 Task: Create a due date automation trigger when advanced on, on the tuesday of the week before a card is due add fields without custom fields "Resume" completed at 11:00 AM.
Action: Mouse moved to (1026, 79)
Screenshot: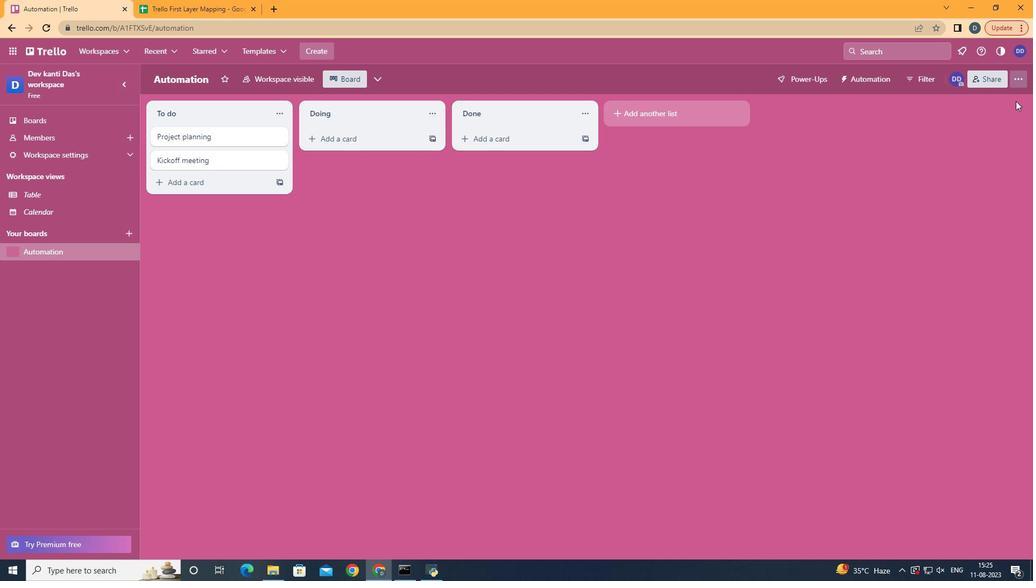 
Action: Mouse pressed left at (1026, 79)
Screenshot: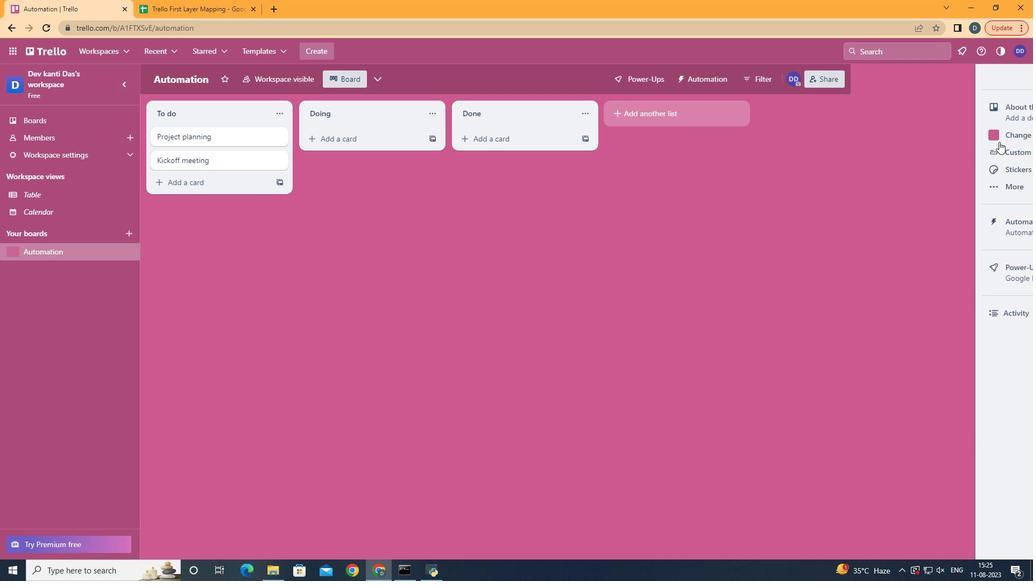 
Action: Mouse moved to (972, 219)
Screenshot: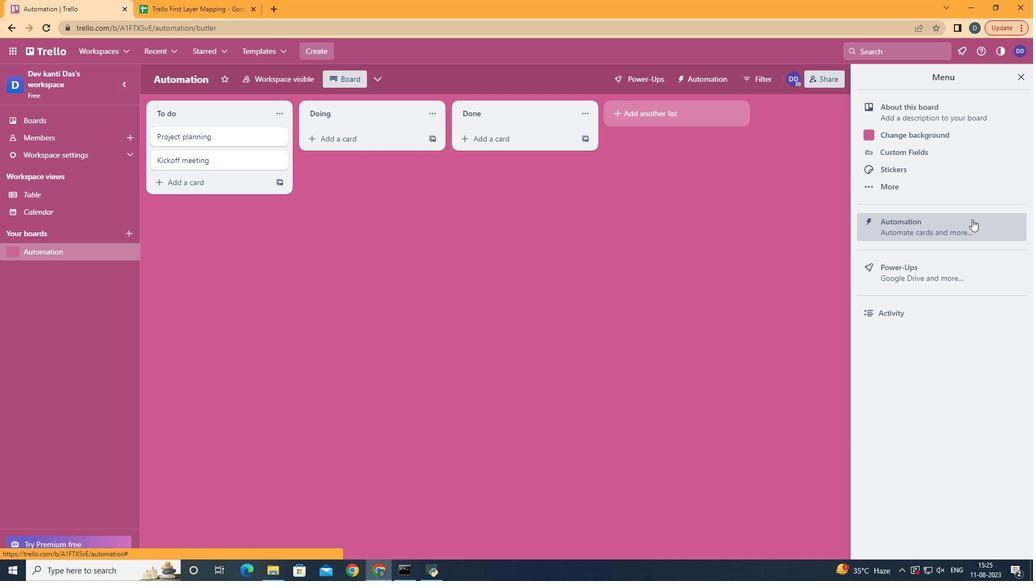 
Action: Mouse pressed left at (972, 219)
Screenshot: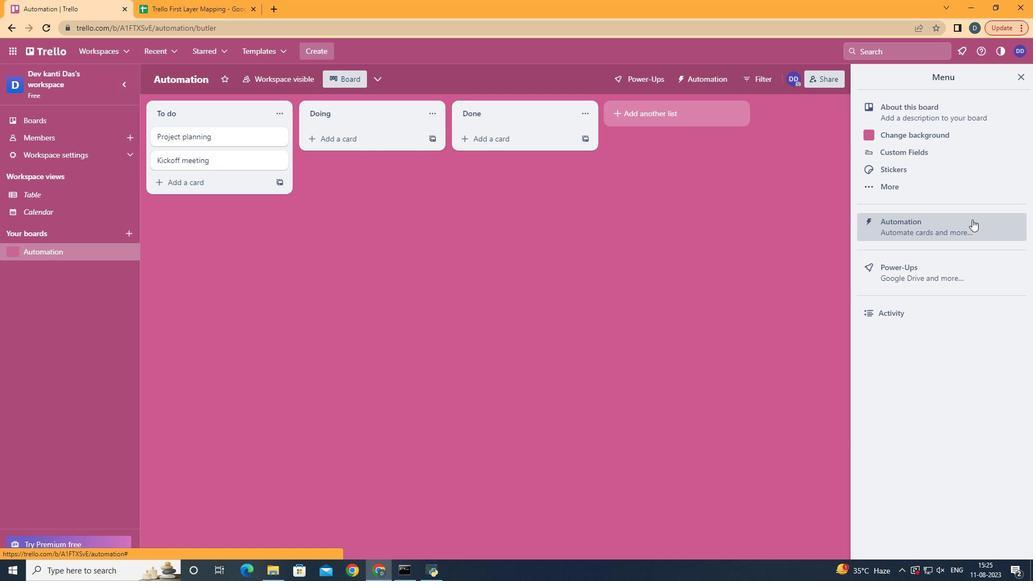 
Action: Mouse moved to (207, 217)
Screenshot: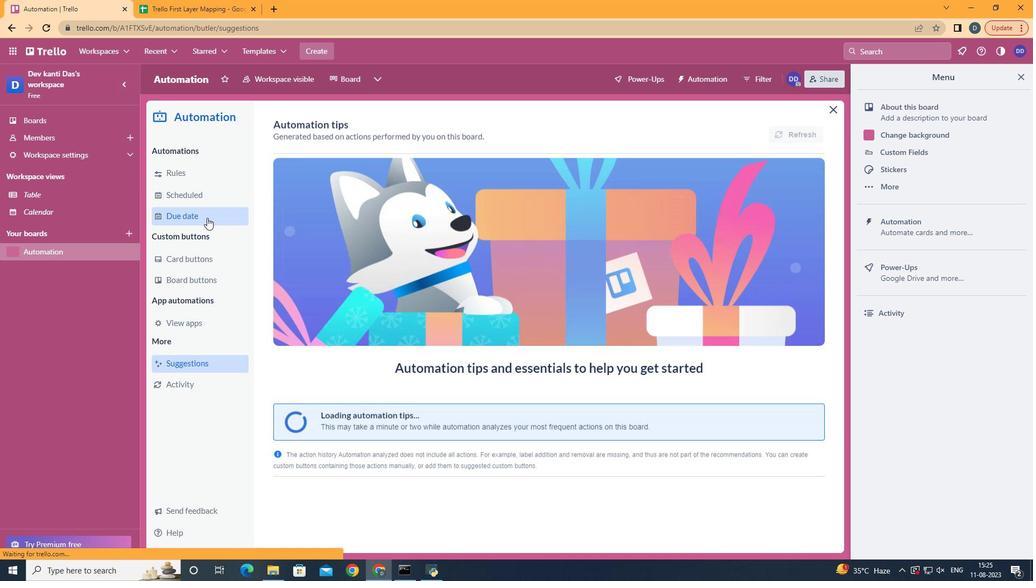 
Action: Mouse pressed left at (207, 217)
Screenshot: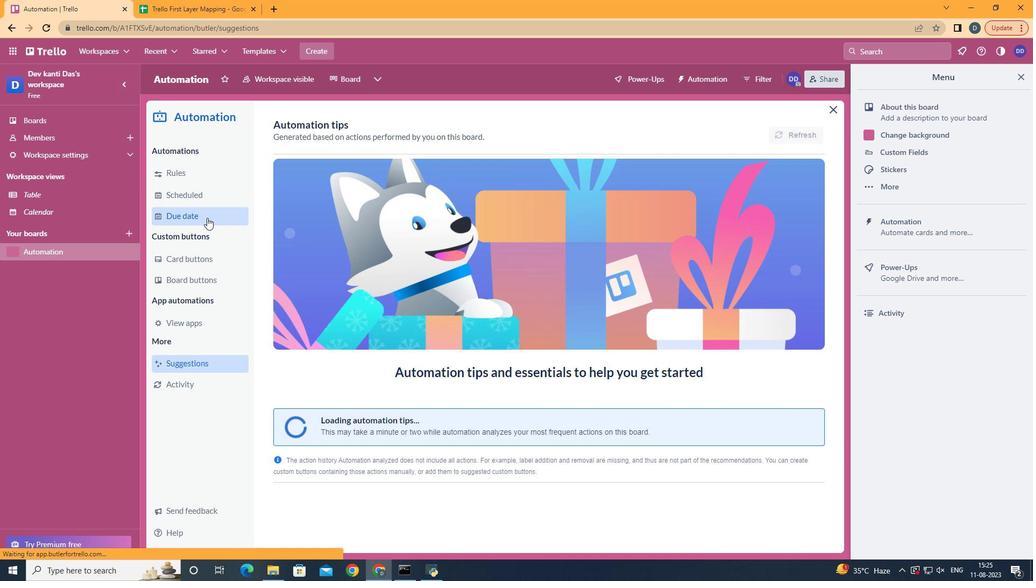 
Action: Mouse moved to (762, 128)
Screenshot: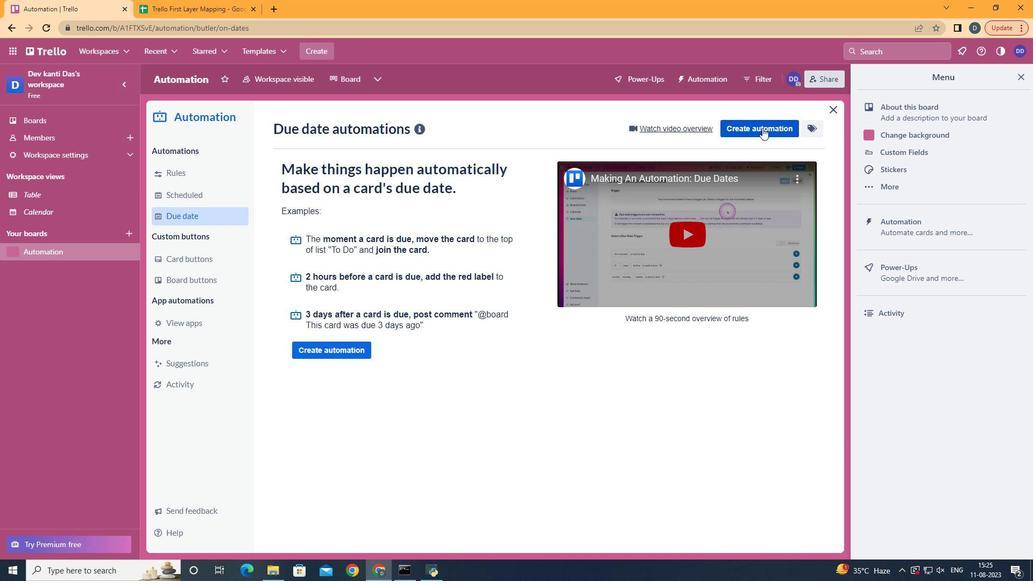 
Action: Mouse pressed left at (762, 128)
Screenshot: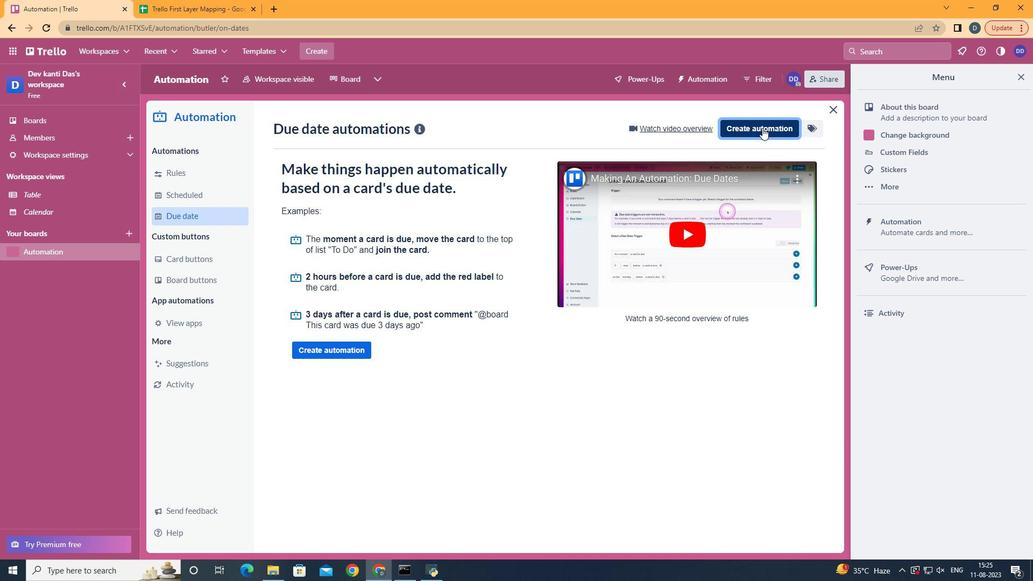 
Action: Mouse moved to (595, 232)
Screenshot: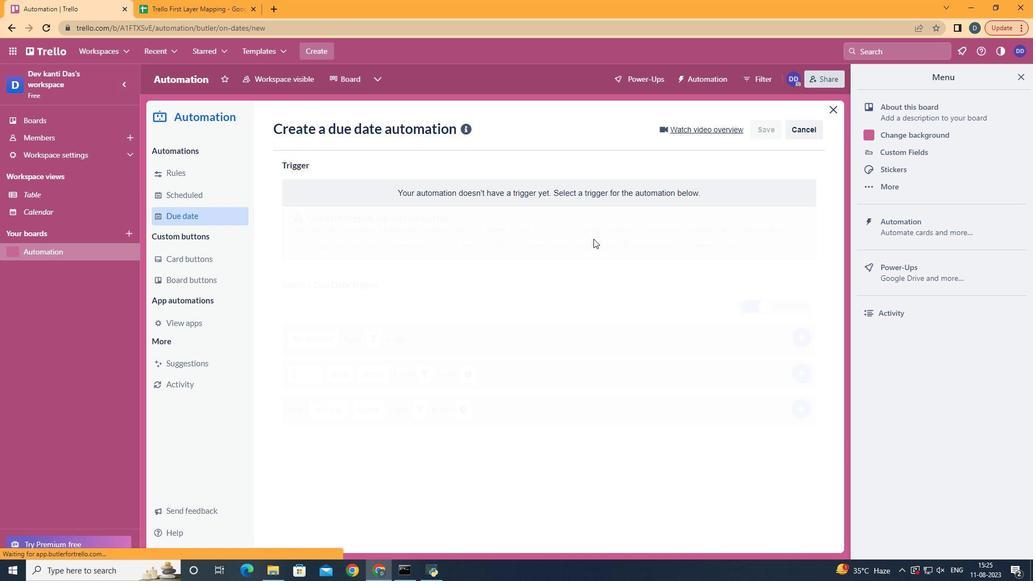 
Action: Mouse pressed left at (595, 232)
Screenshot: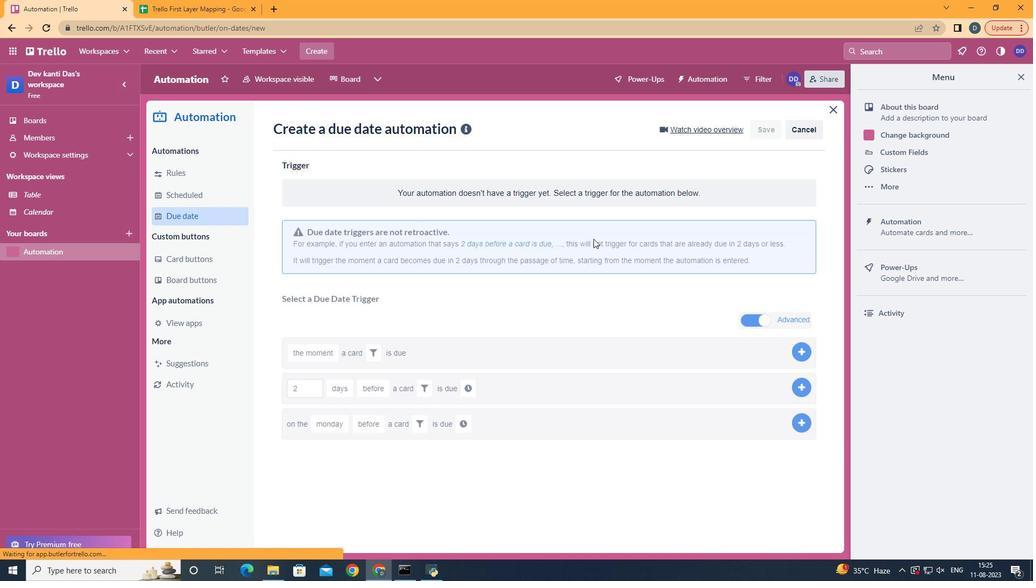 
Action: Mouse moved to (355, 303)
Screenshot: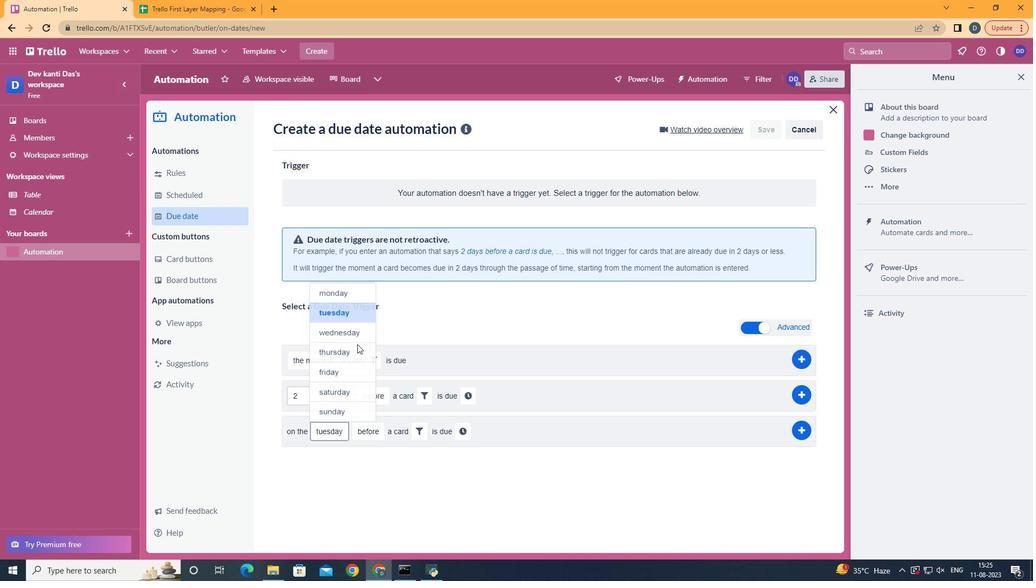 
Action: Mouse pressed left at (355, 303)
Screenshot: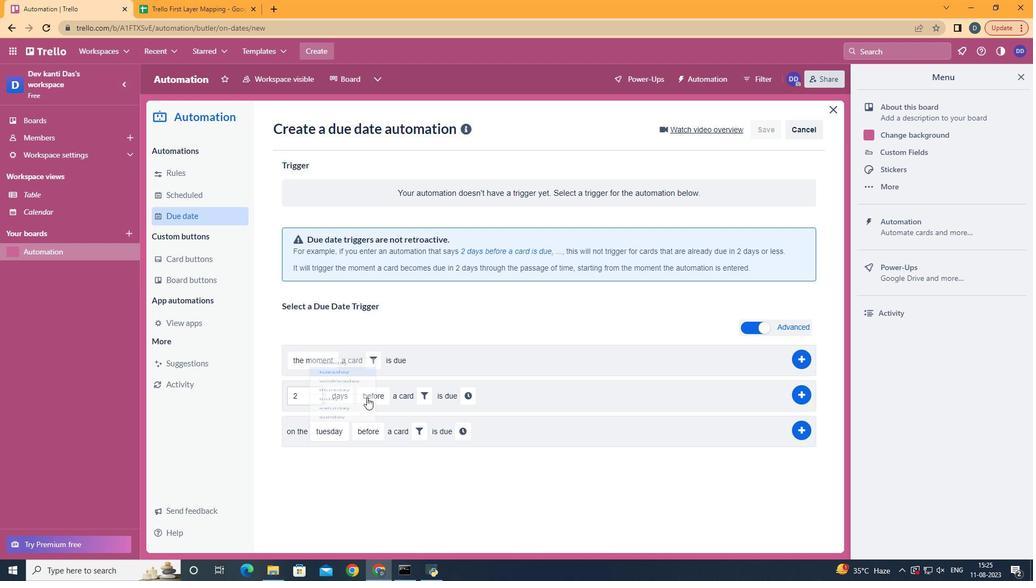 
Action: Mouse moved to (403, 515)
Screenshot: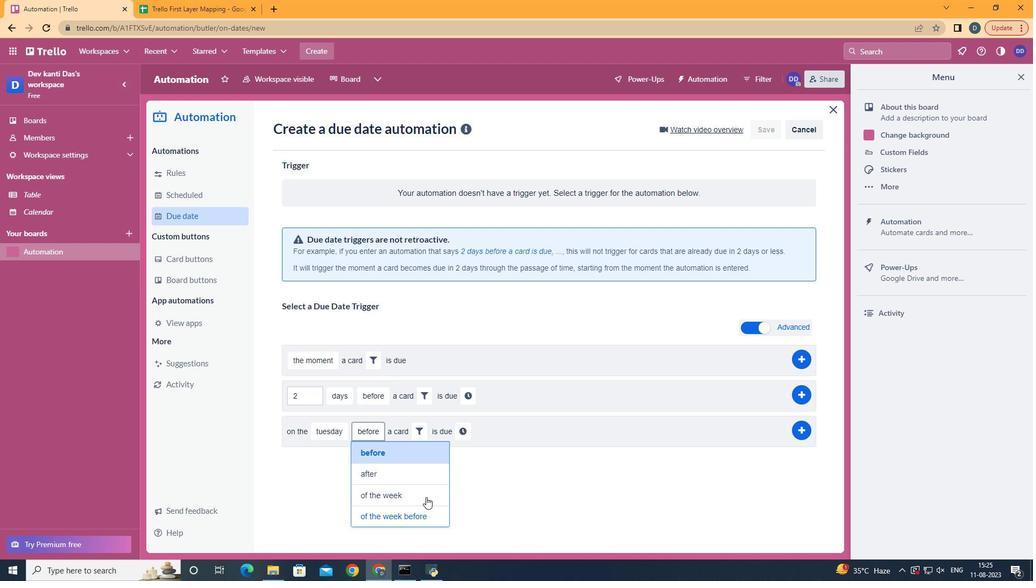 
Action: Mouse pressed left at (403, 515)
Screenshot: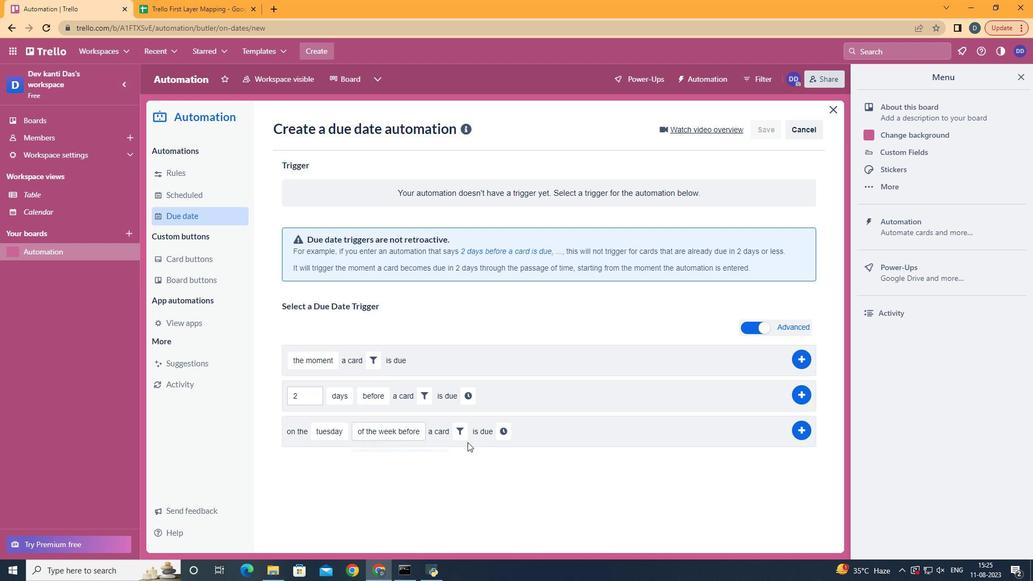 
Action: Mouse moved to (467, 430)
Screenshot: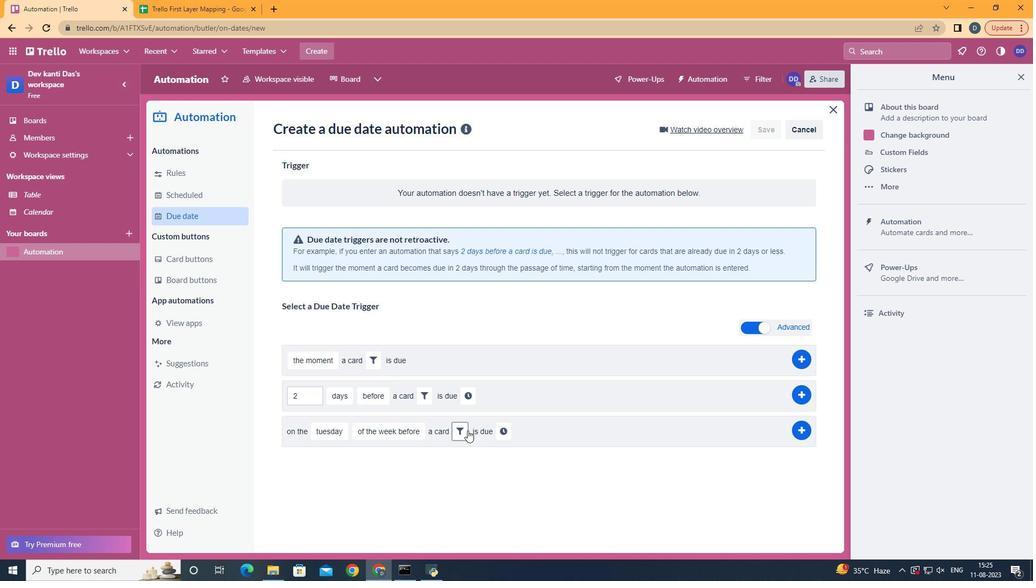
Action: Mouse pressed left at (467, 430)
Screenshot: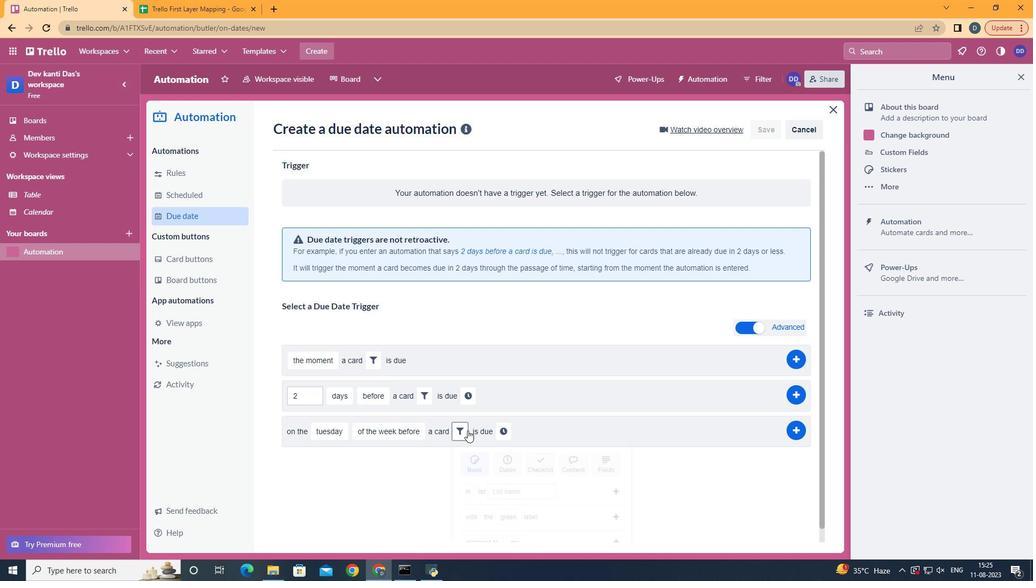 
Action: Mouse moved to (628, 462)
Screenshot: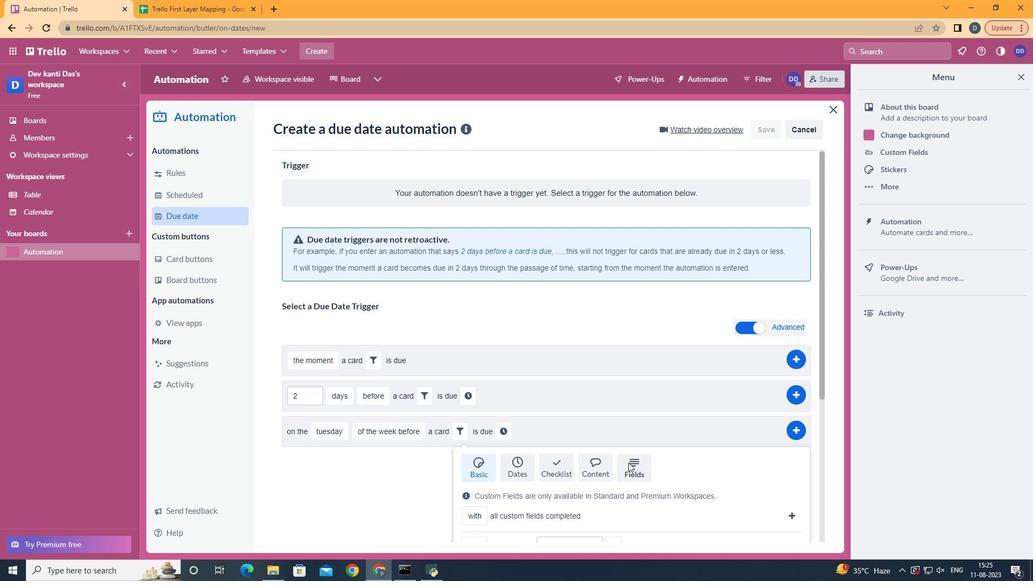 
Action: Mouse pressed left at (628, 462)
Screenshot: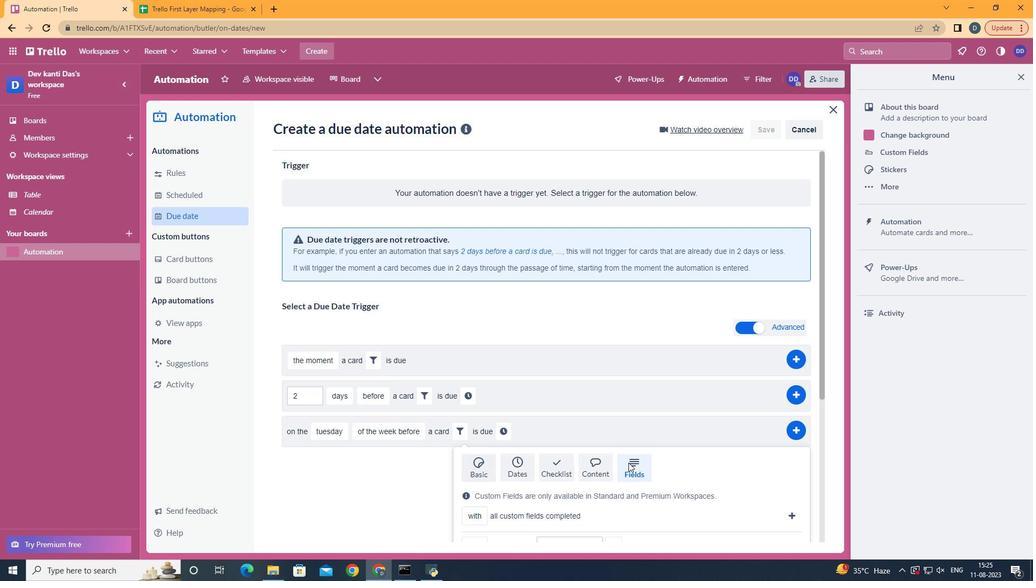 
Action: Mouse scrolled (628, 462) with delta (0, 0)
Screenshot: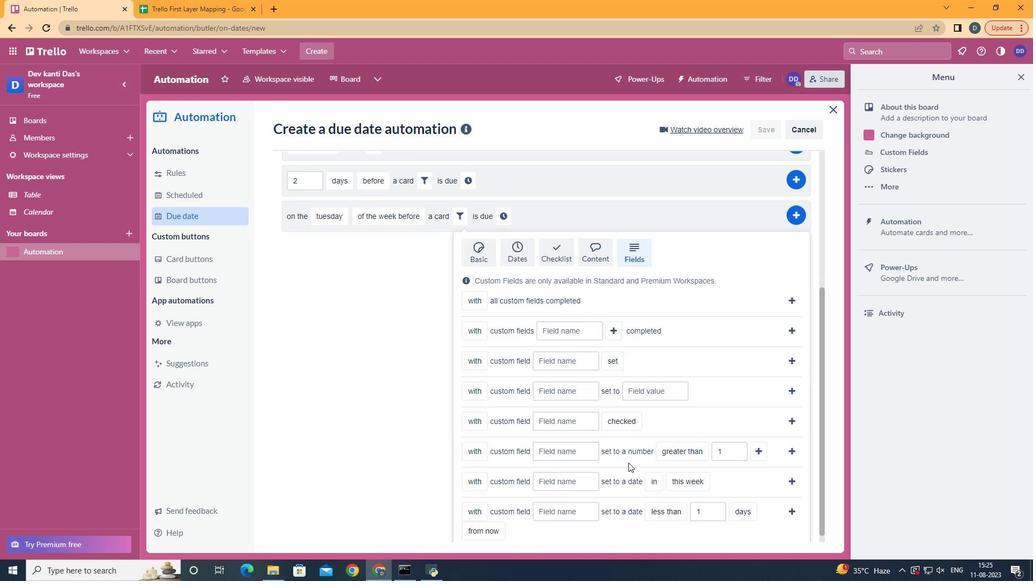 
Action: Mouse scrolled (628, 462) with delta (0, 0)
Screenshot: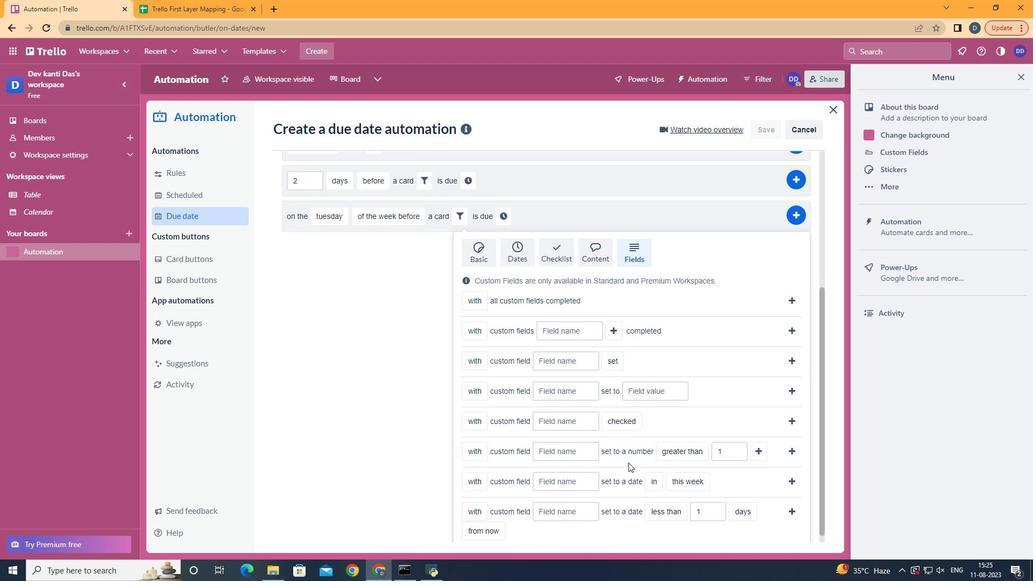 
Action: Mouse scrolled (628, 462) with delta (0, 0)
Screenshot: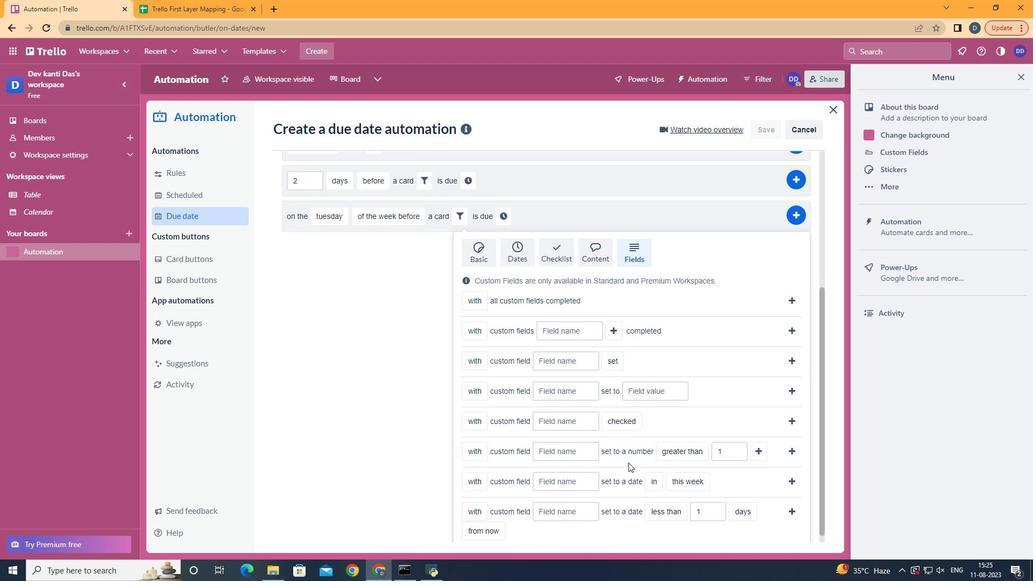
Action: Mouse scrolled (628, 462) with delta (0, 0)
Screenshot: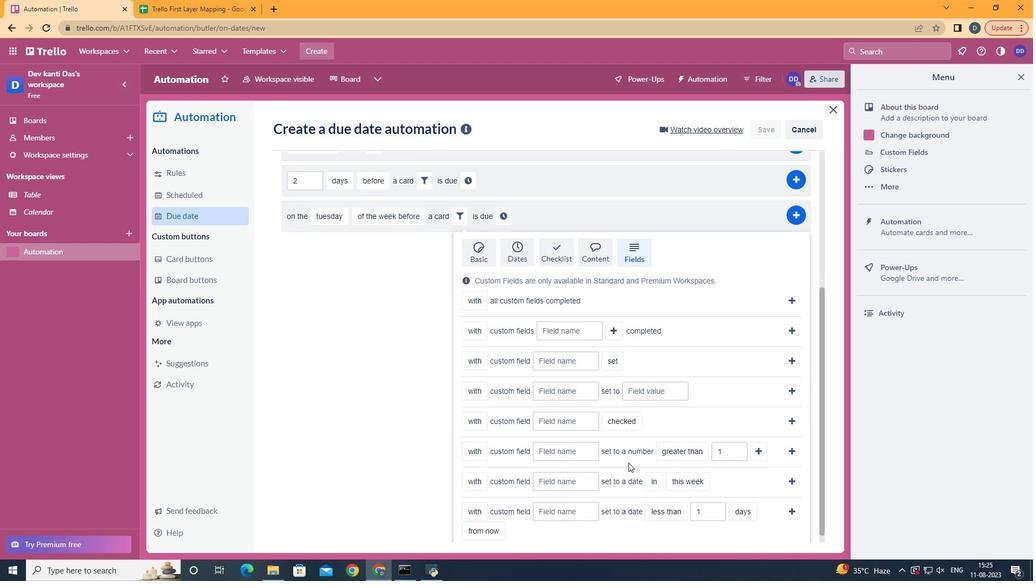 
Action: Mouse moved to (484, 372)
Screenshot: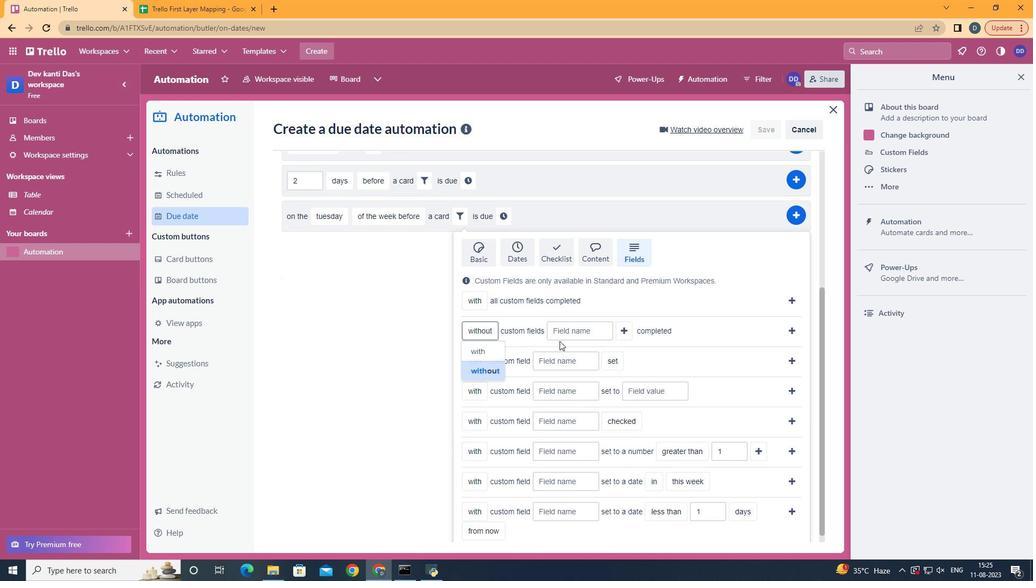 
Action: Mouse pressed left at (484, 372)
Screenshot: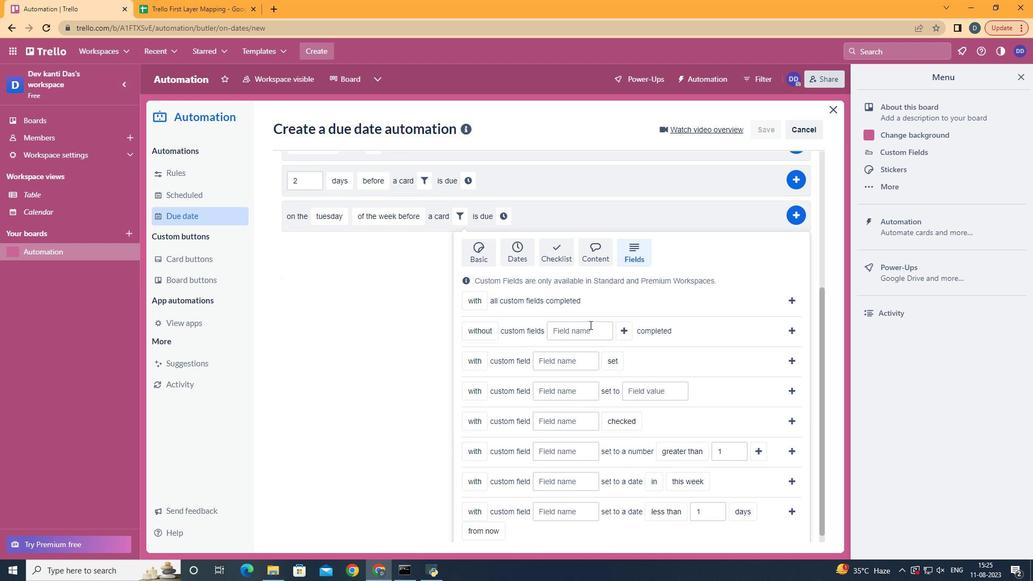 
Action: Mouse moved to (589, 325)
Screenshot: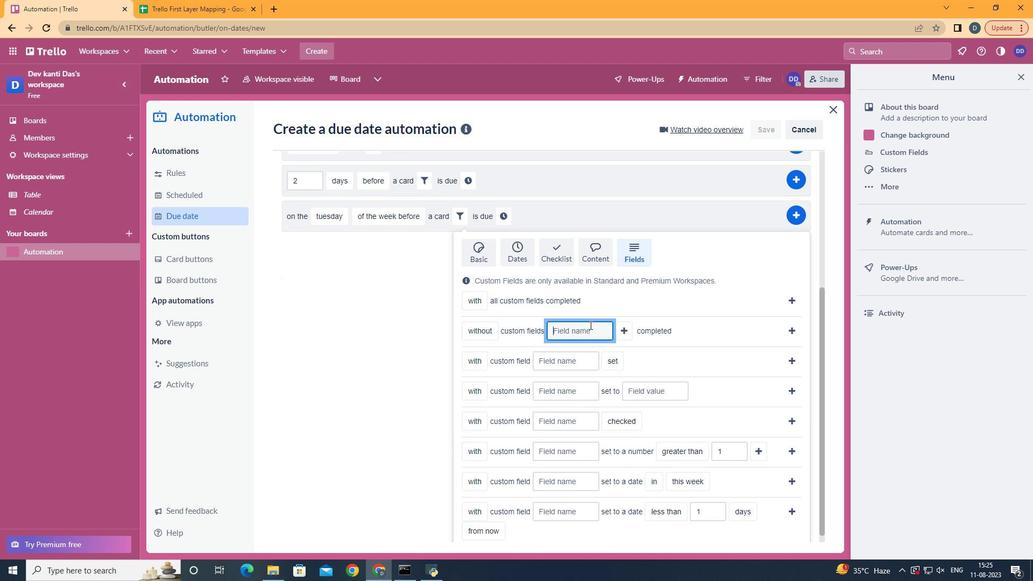 
Action: Mouse pressed left at (589, 325)
Screenshot: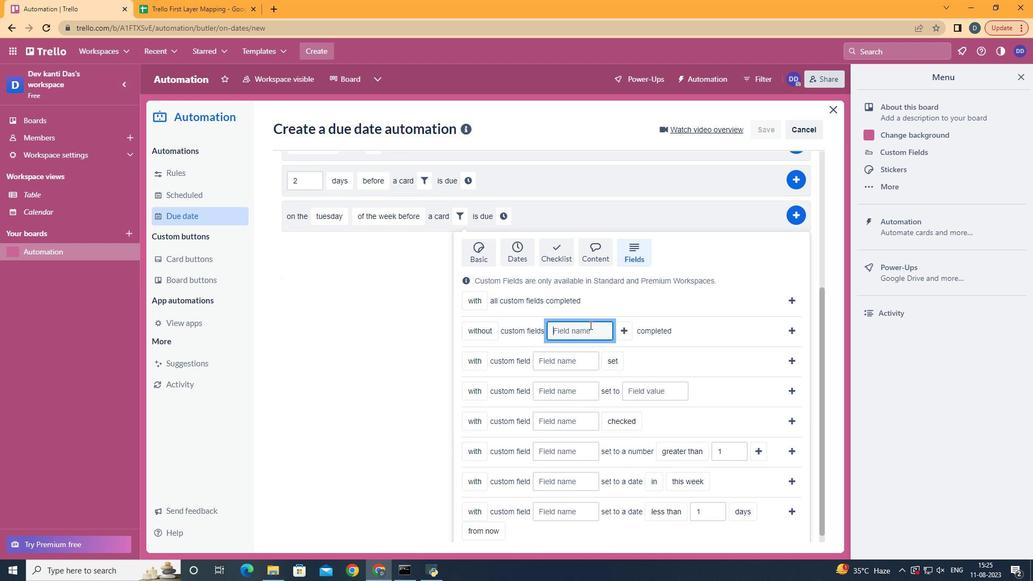 
Action: Key pressed <Key.shift>Resume
Screenshot: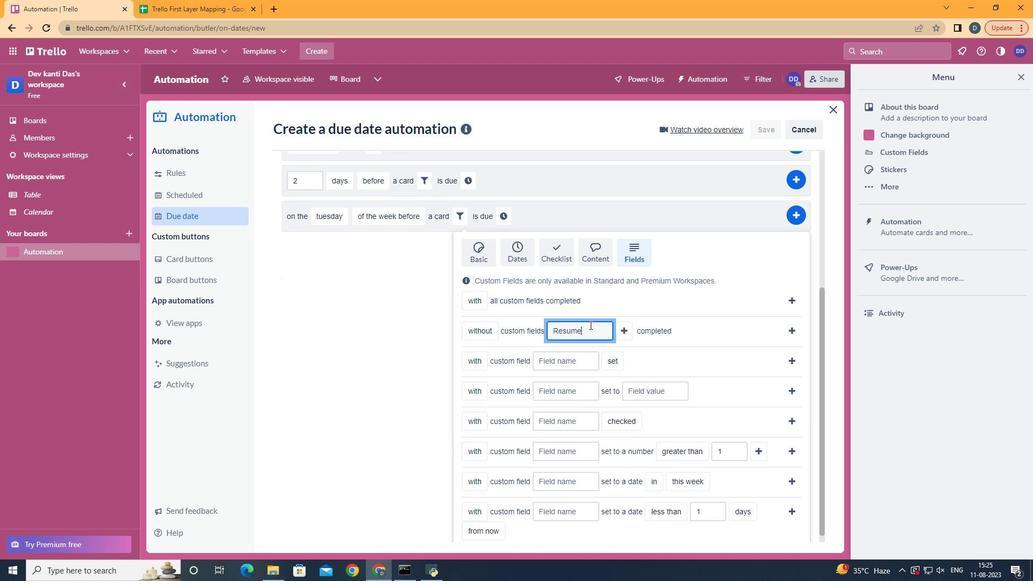
Action: Mouse moved to (793, 329)
Screenshot: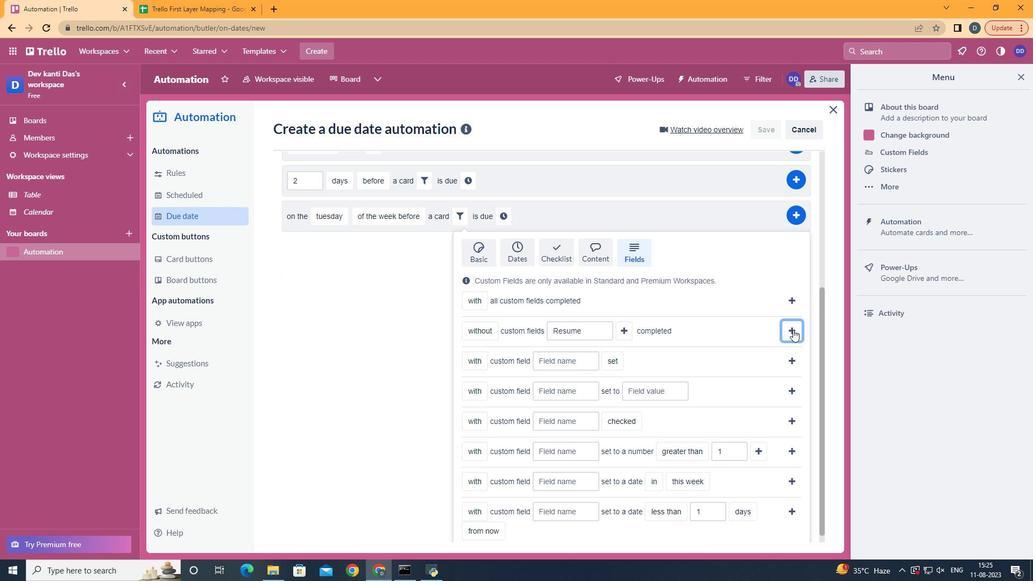
Action: Mouse pressed left at (793, 329)
Screenshot: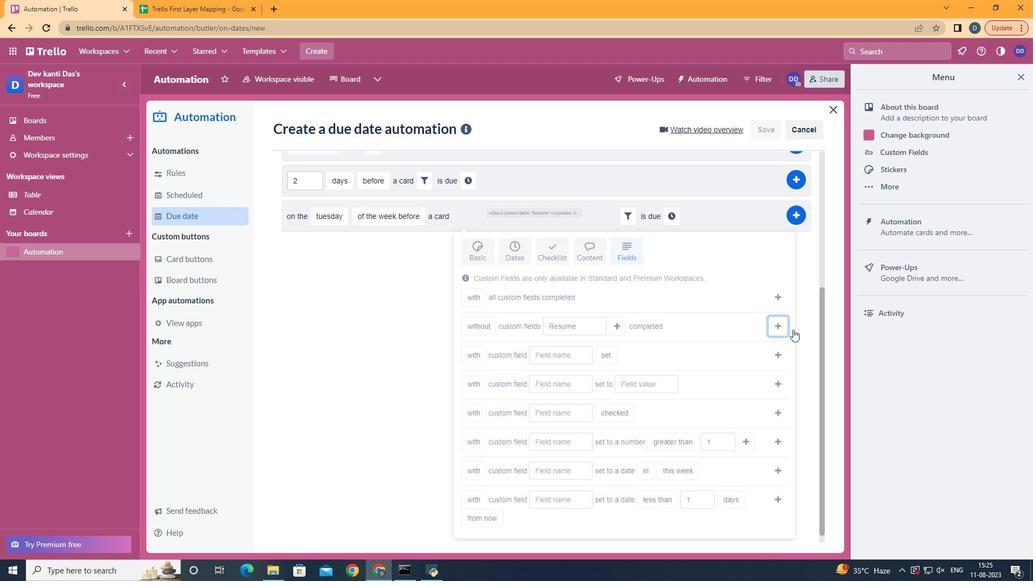 
Action: Mouse moved to (668, 434)
Screenshot: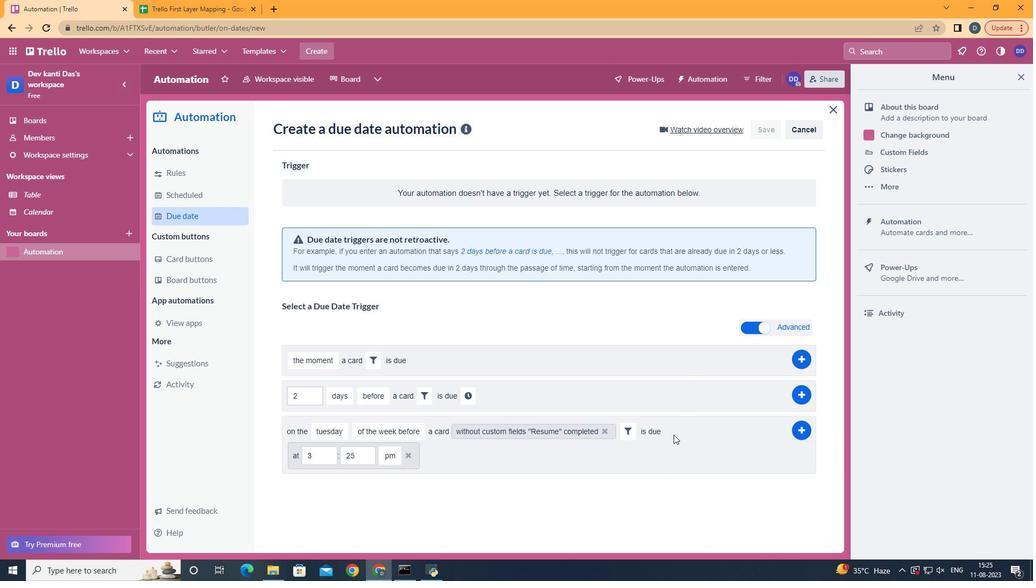 
Action: Mouse pressed left at (668, 434)
Screenshot: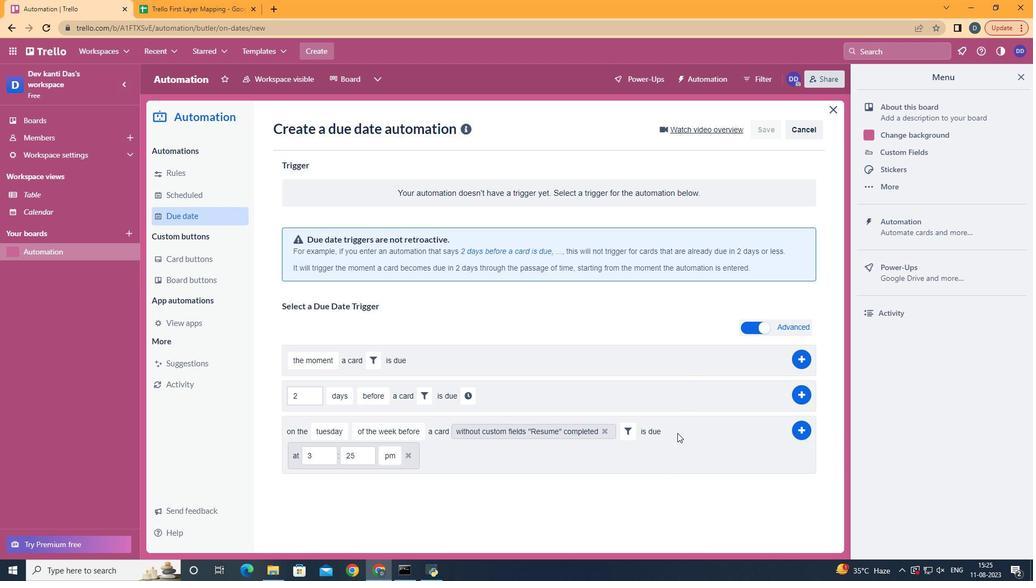 
Action: Mouse moved to (332, 456)
Screenshot: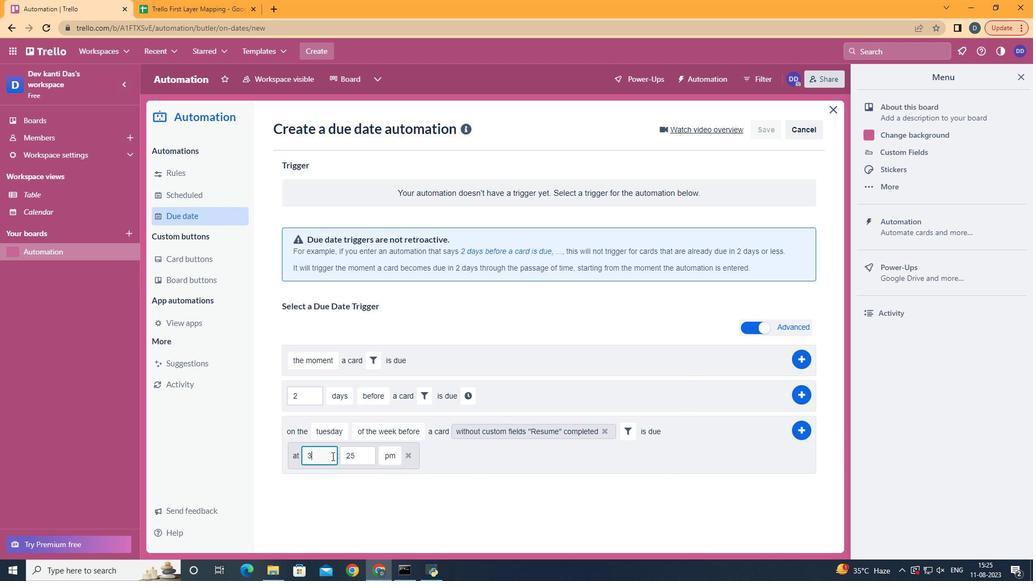 
Action: Mouse pressed left at (332, 456)
Screenshot: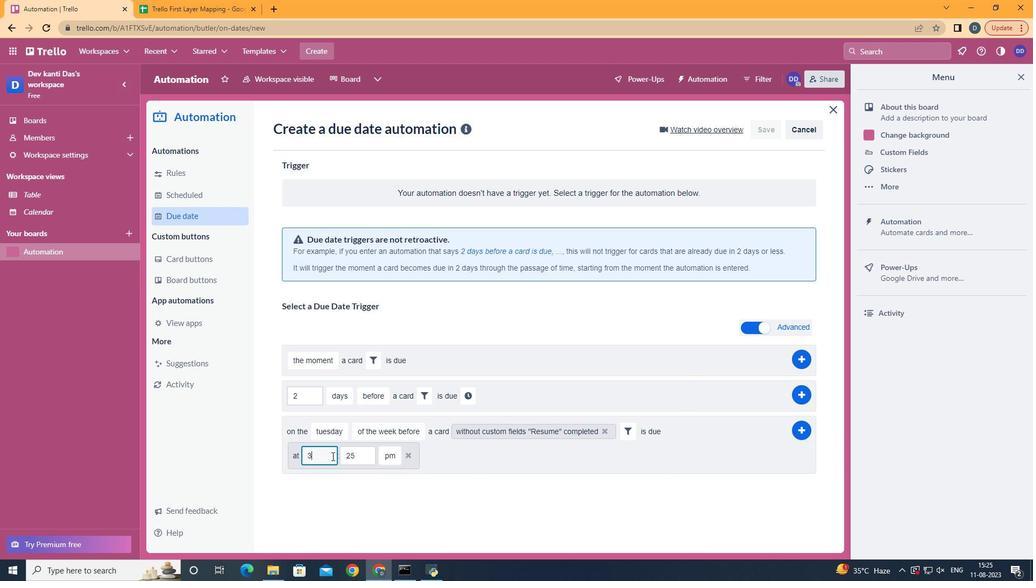 
Action: Key pressed <Key.backspace>11
Screenshot: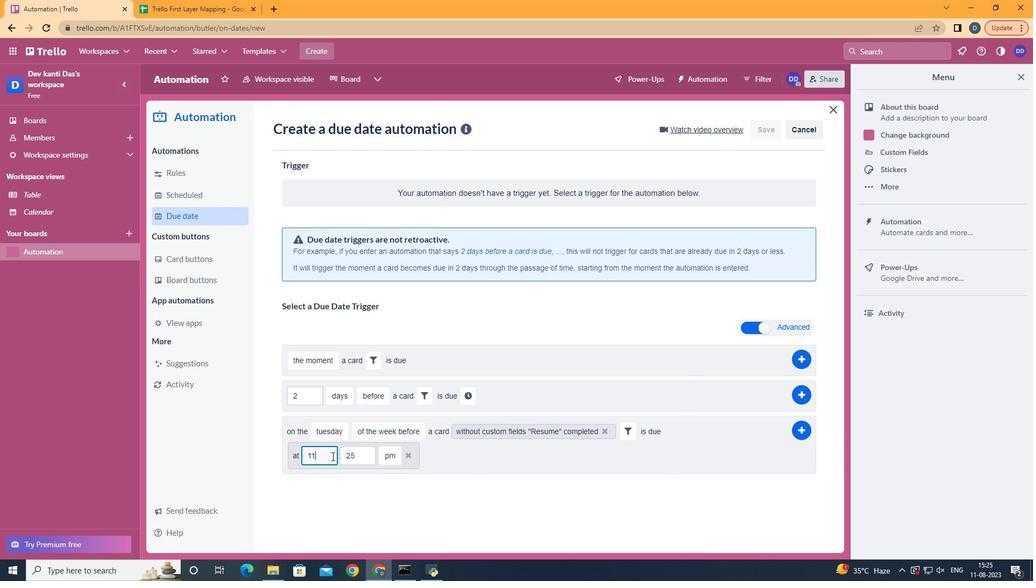 
Action: Mouse moved to (361, 458)
Screenshot: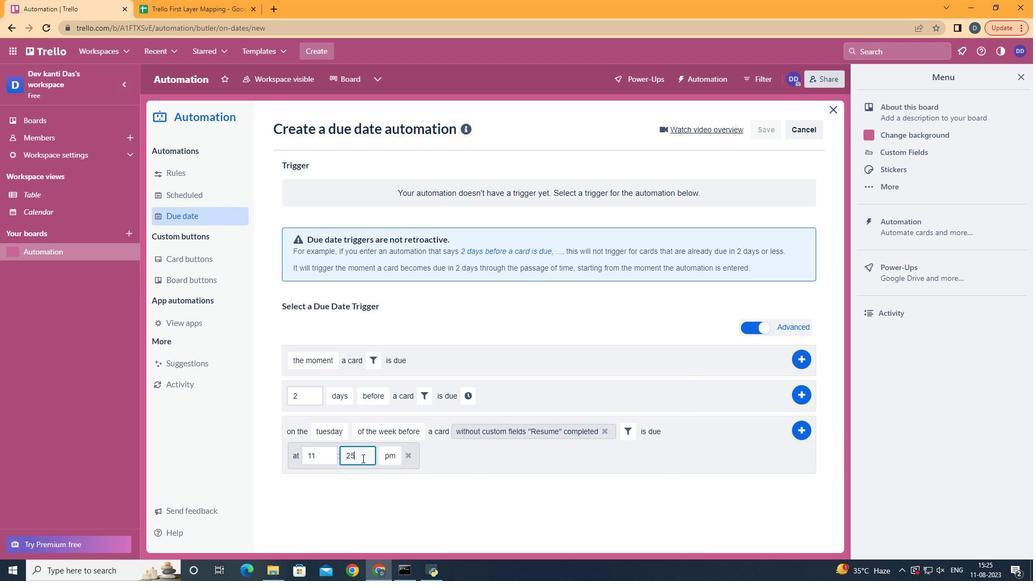
Action: Mouse pressed left at (361, 458)
Screenshot: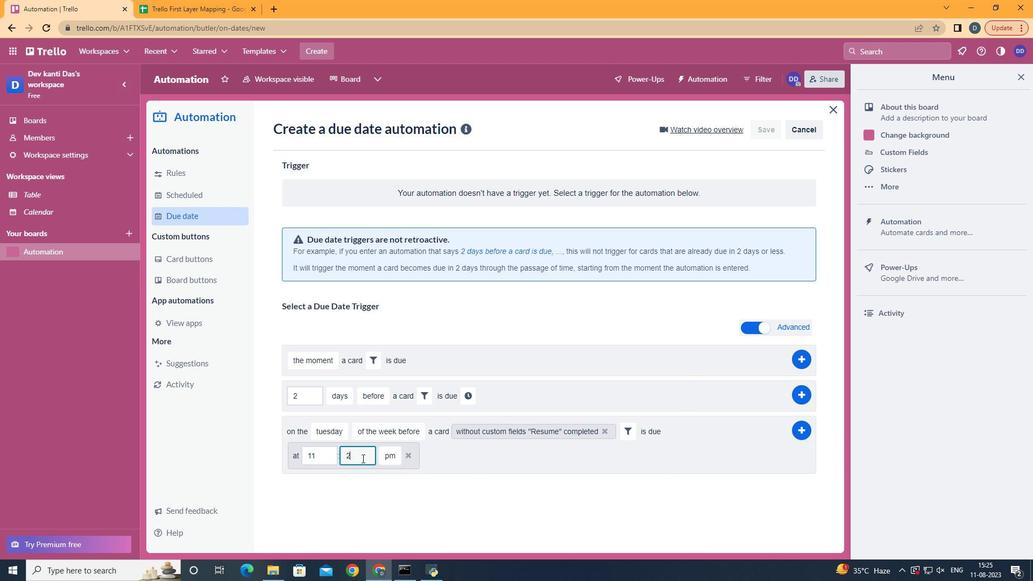 
Action: Mouse moved to (362, 458)
Screenshot: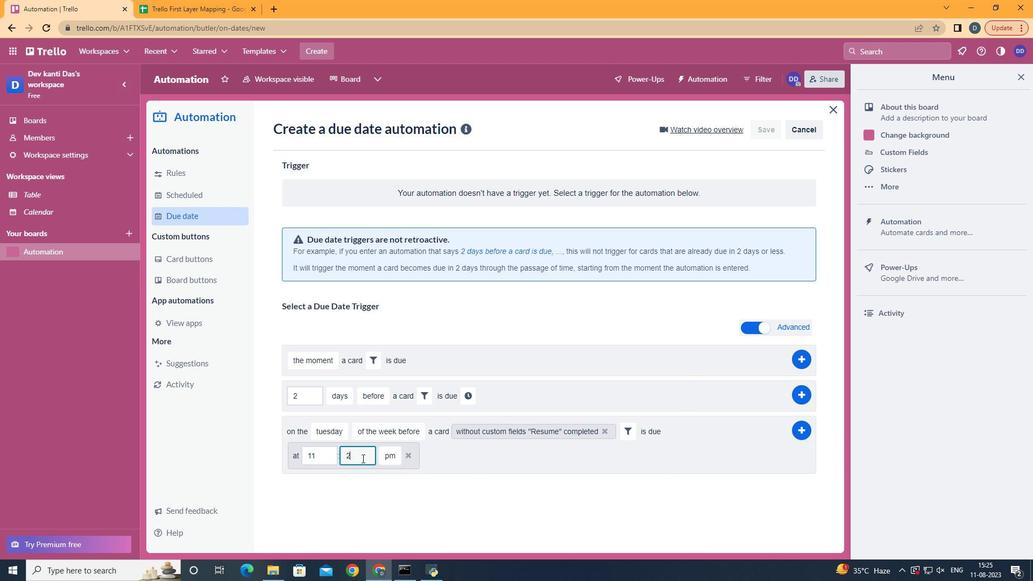 
Action: Key pressed <Key.backspace>
Screenshot: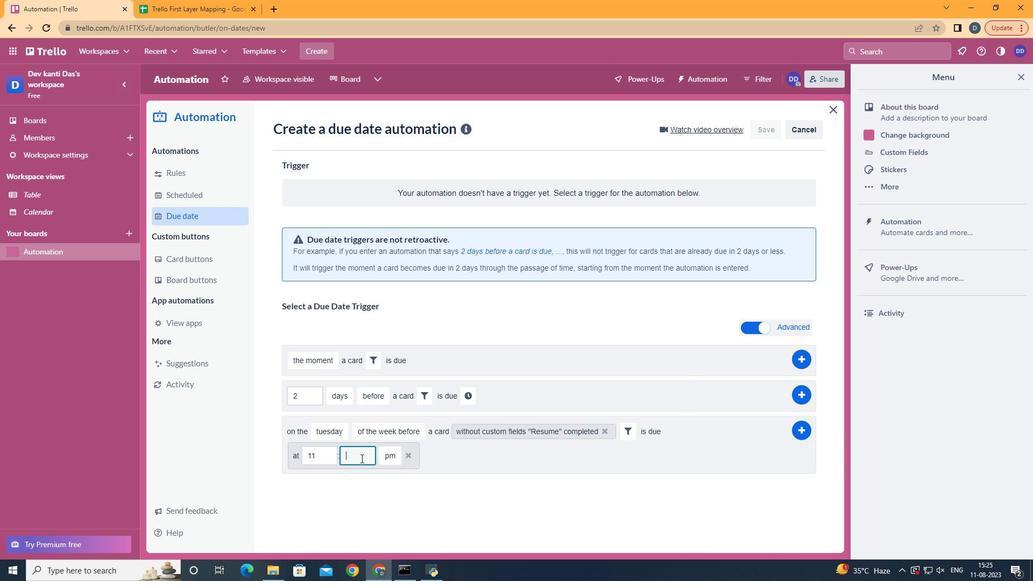 
Action: Mouse moved to (361, 458)
Screenshot: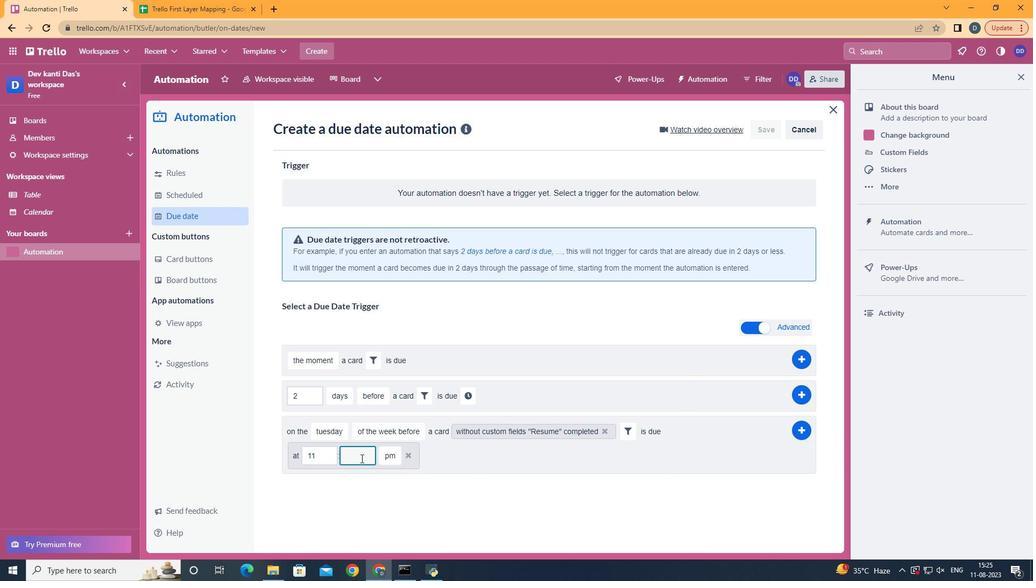 
Action: Key pressed <Key.backspace>00
Screenshot: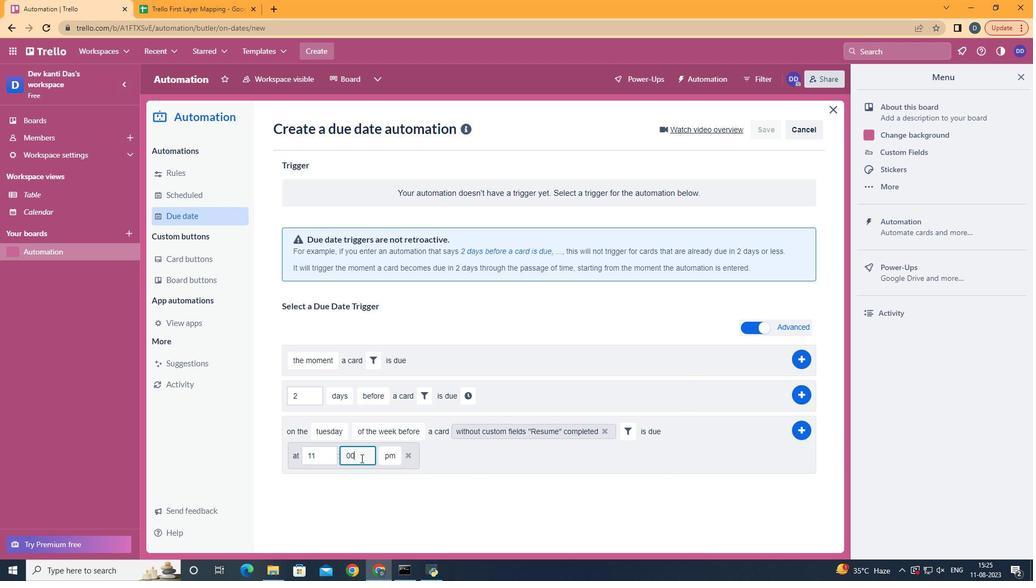 
Action: Mouse moved to (395, 474)
Screenshot: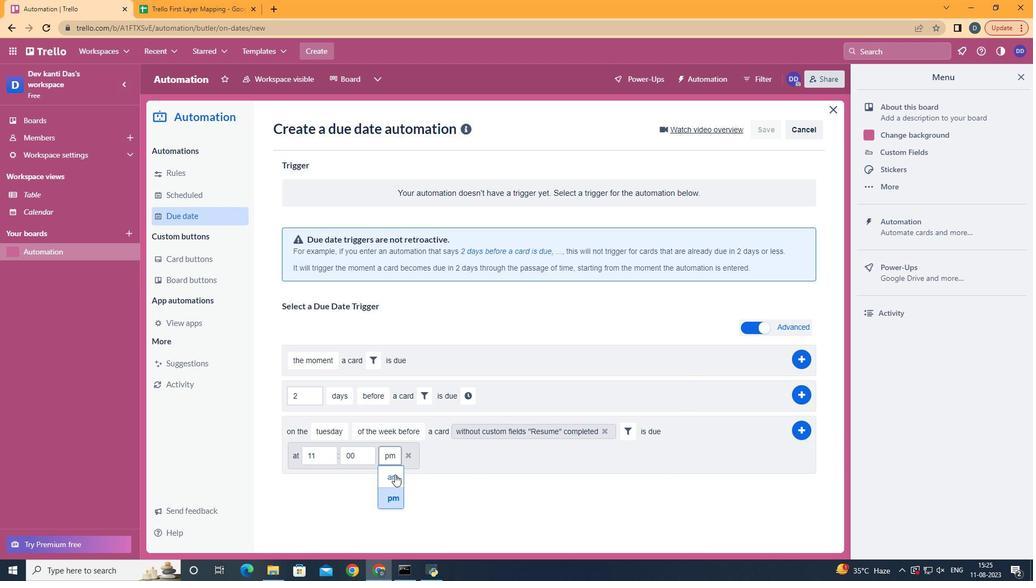 
Action: Mouse pressed left at (395, 474)
Screenshot: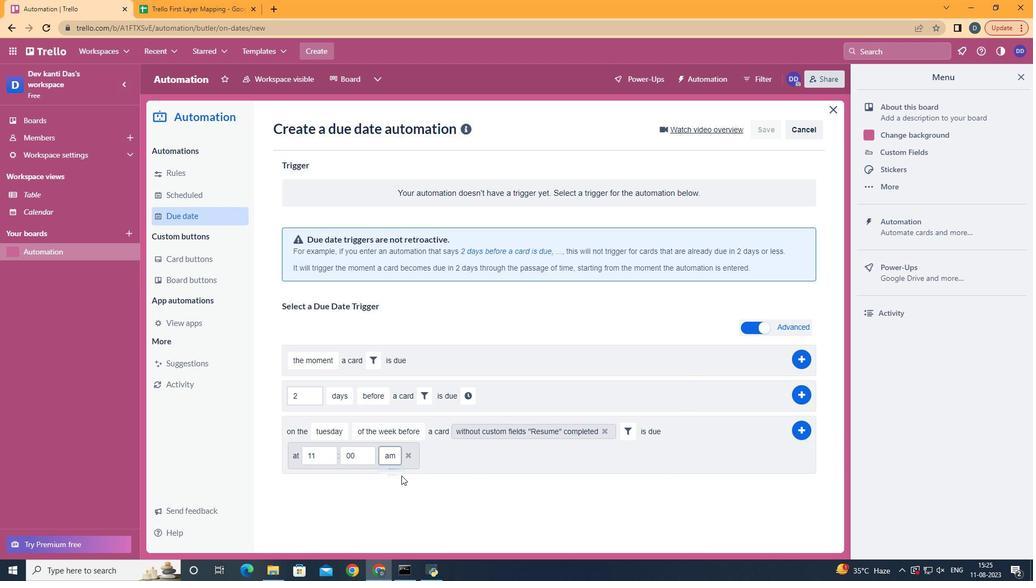 
Action: Mouse moved to (803, 437)
Screenshot: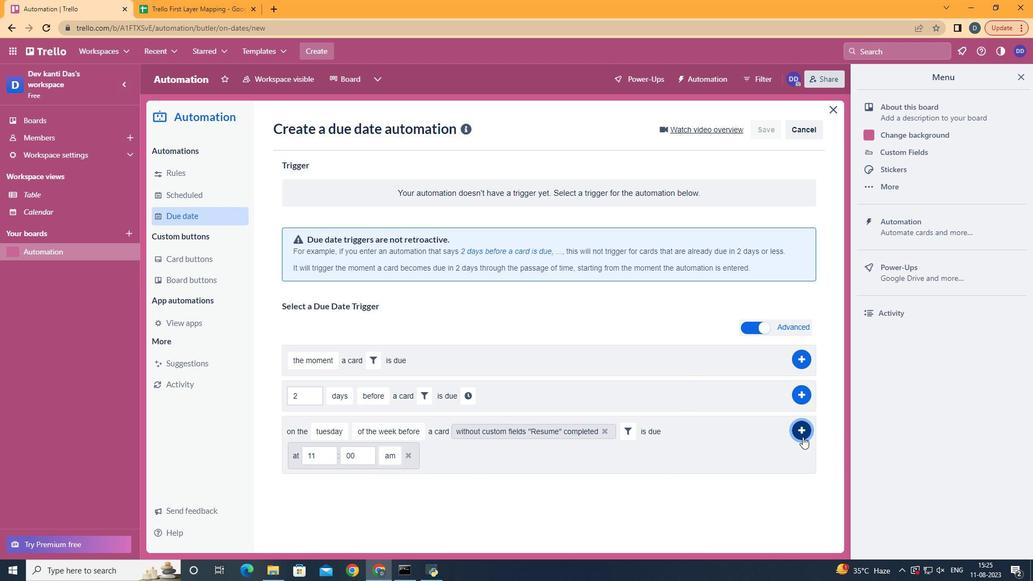 
Action: Mouse pressed left at (803, 437)
Screenshot: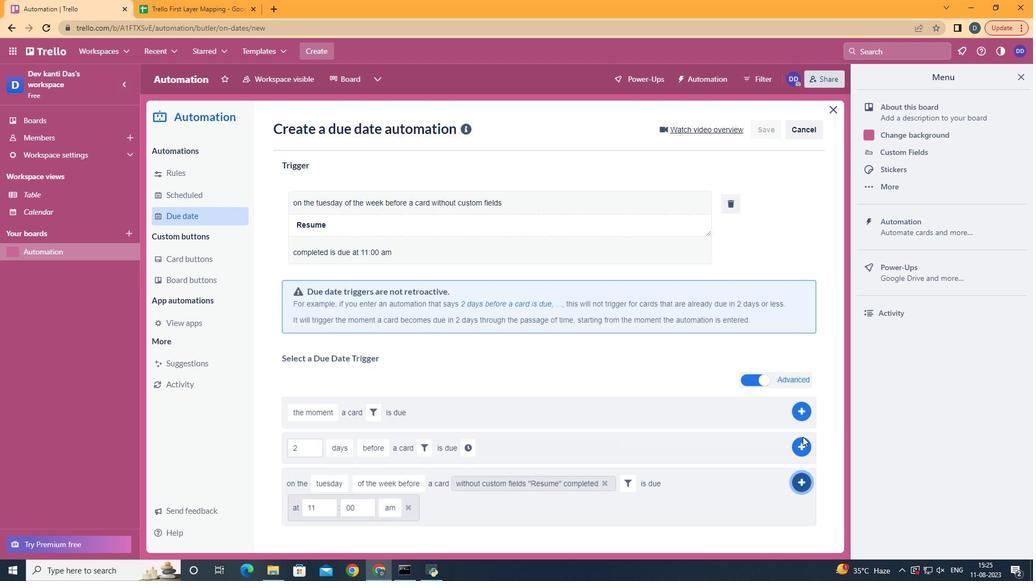 
